 Task: Add caption  from layout.
Action: Mouse moved to (158, 58)
Screenshot: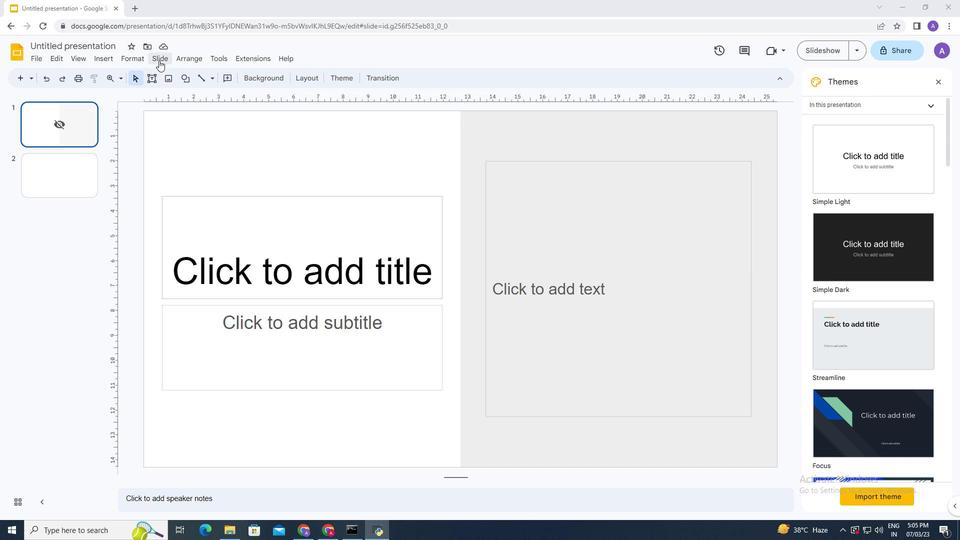 
Action: Mouse pressed left at (158, 58)
Screenshot: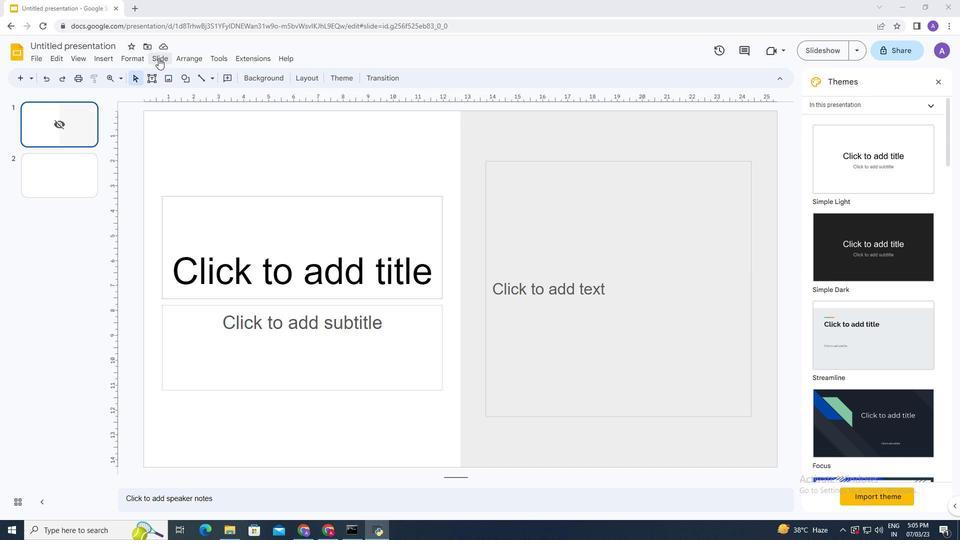 
Action: Mouse moved to (472, 300)
Screenshot: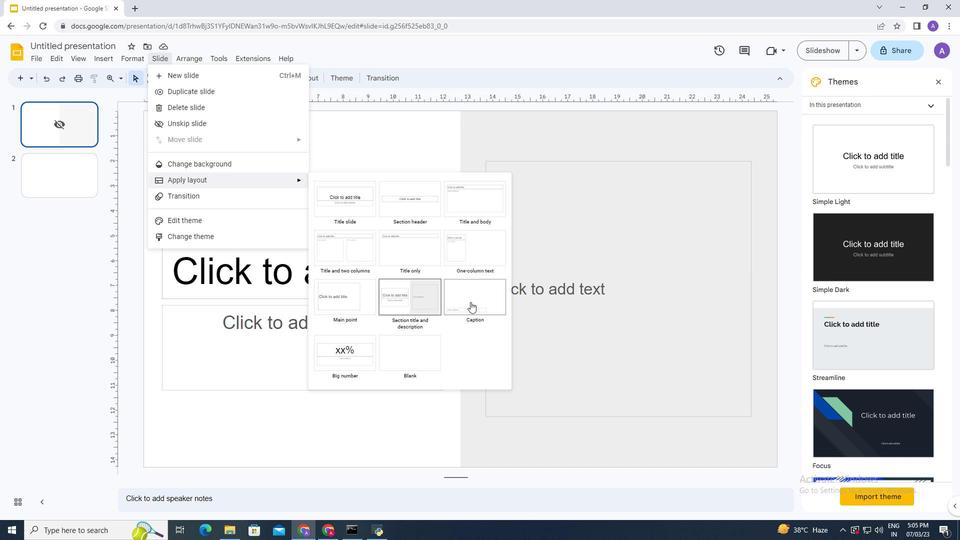 
Action: Mouse pressed left at (472, 300)
Screenshot: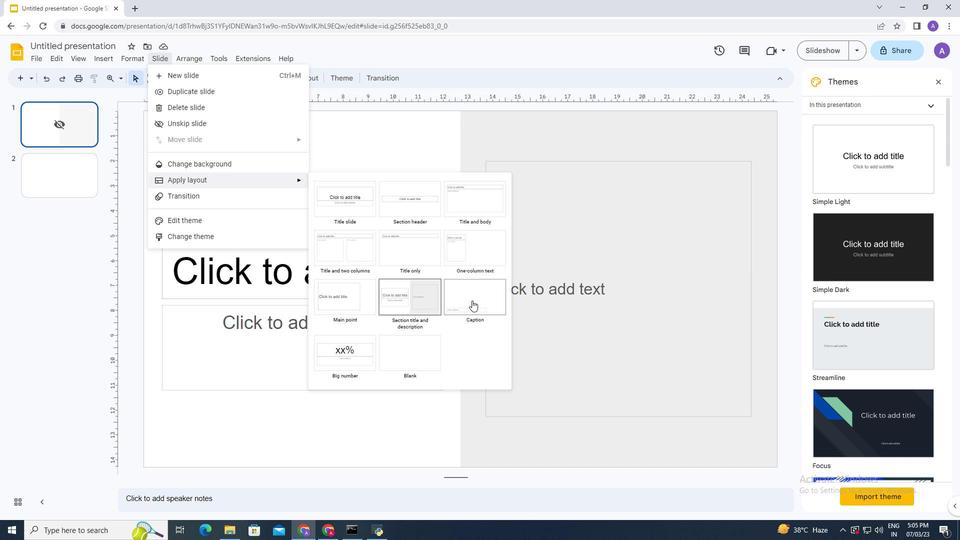 
Action: Mouse moved to (216, 302)
Screenshot: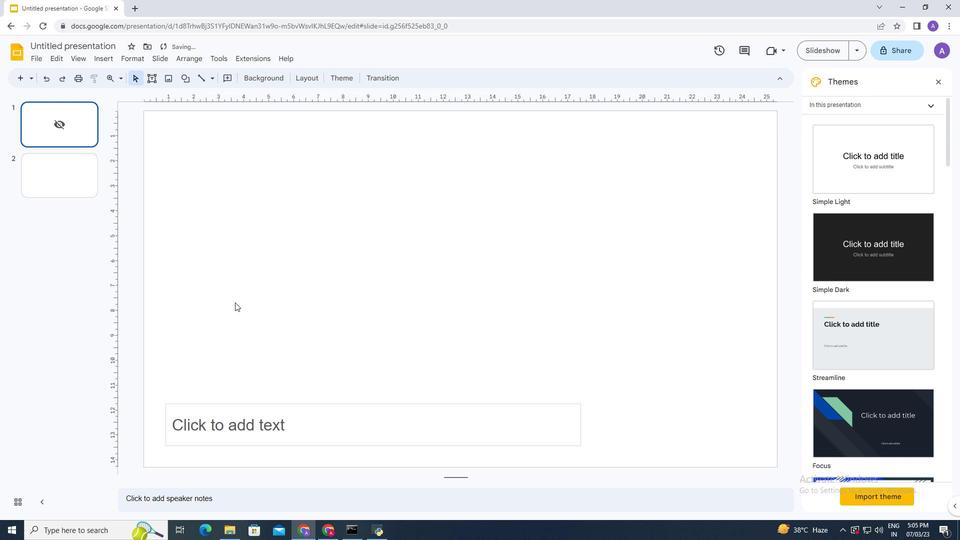 
